 Task: Add event name"AI".
Action: Mouse moved to (499, 141)
Screenshot: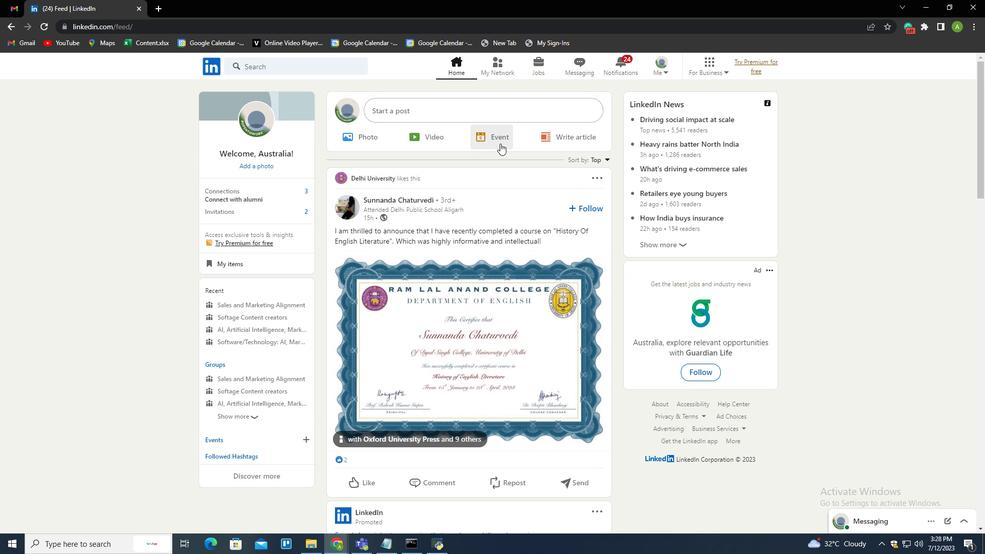 
Action: Mouse pressed left at (499, 141)
Screenshot: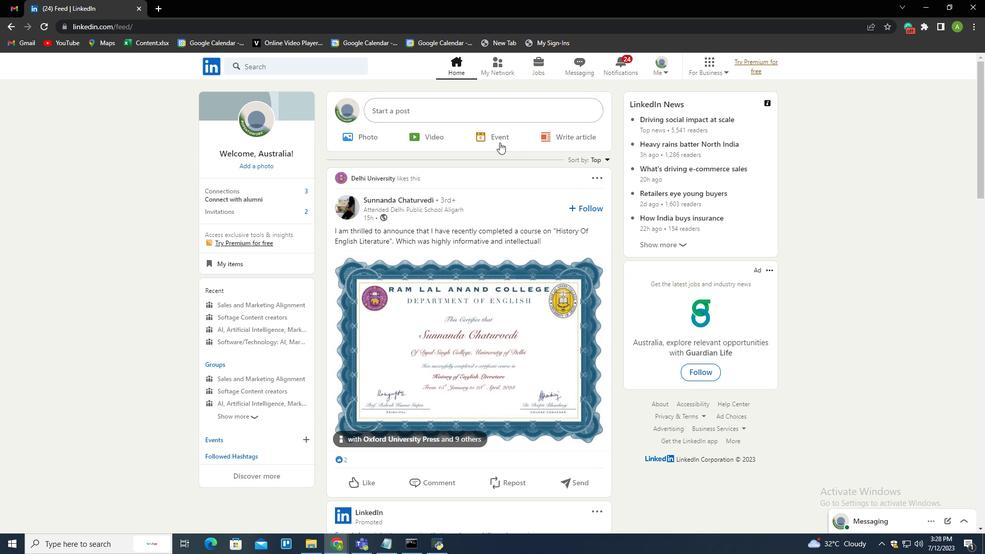 
Action: Mouse moved to (342, 388)
Screenshot: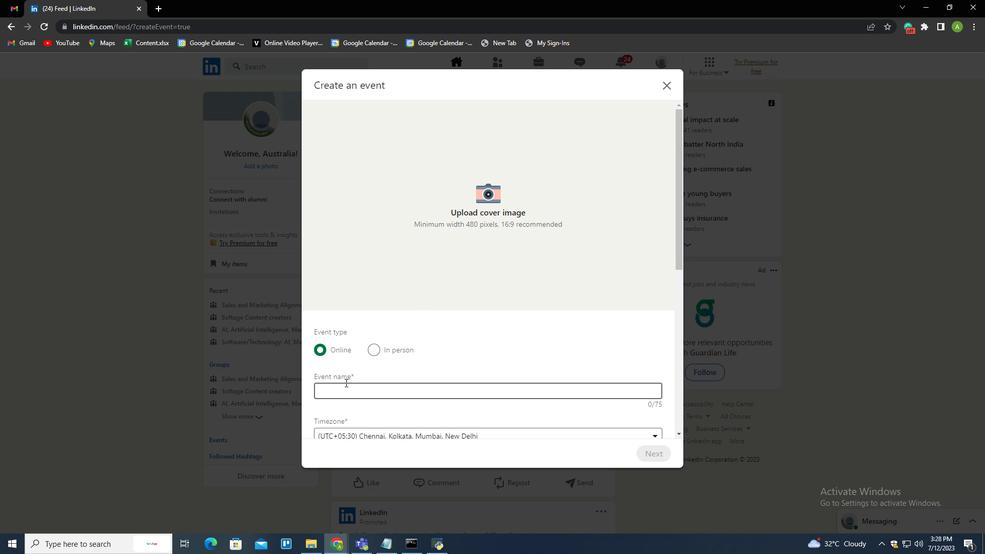 
Action: Mouse pressed left at (342, 388)
Screenshot: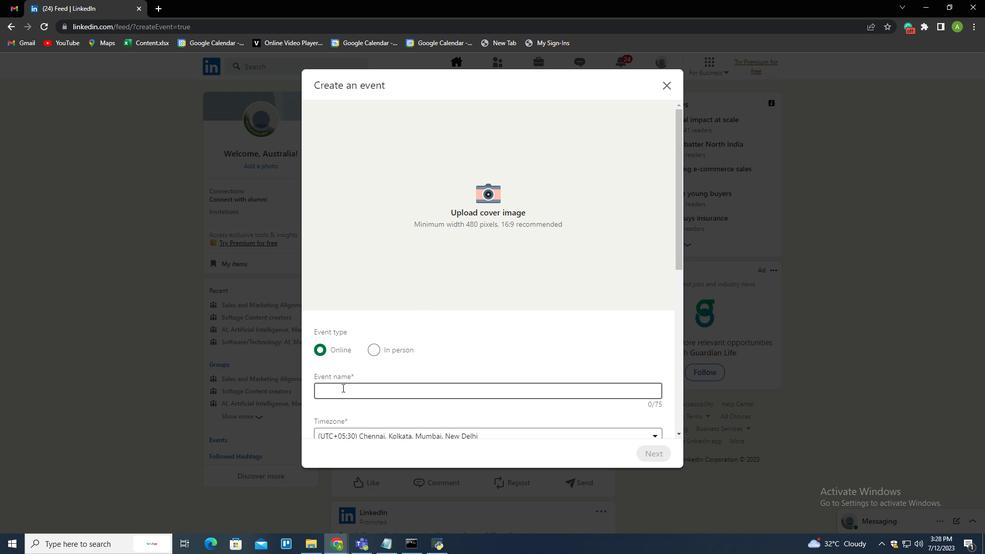 
Action: Key pressed <Key.shift>A<Key.shift>I
Screenshot: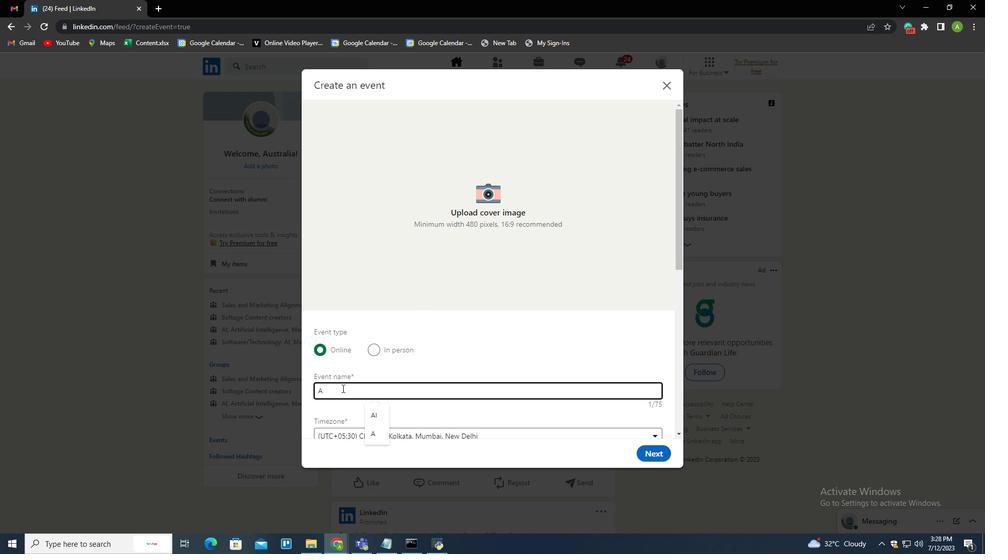 
Action: Mouse moved to (634, 434)
Screenshot: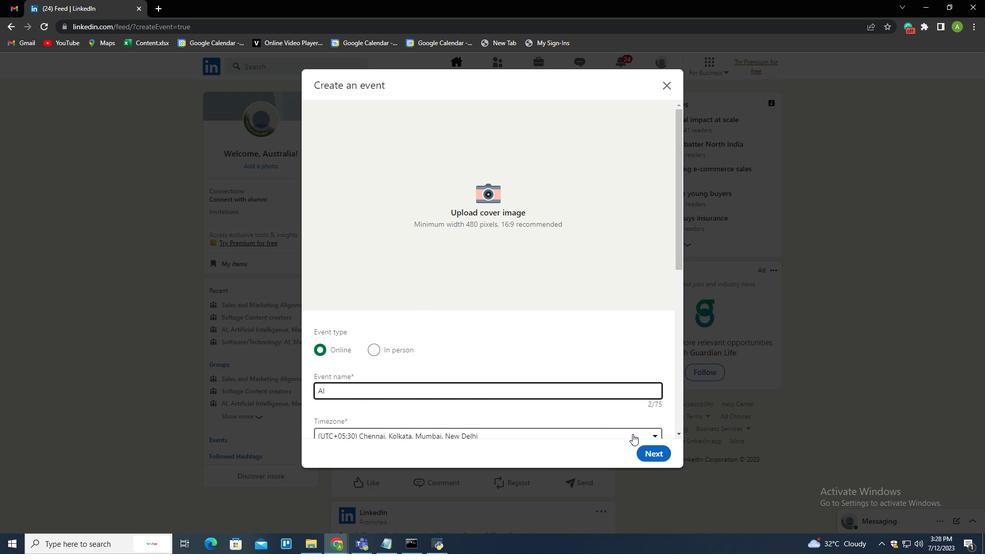 
